 Task: Invite Team Member Softage.2@softage.net to Workspace Content Creation. Invite Team Member Softage.3@softage.net to Workspace Content Creation. Invite Team Member Softage.3@softage.net to Workspace Content Creation
Action: Mouse moved to (333, 480)
Screenshot: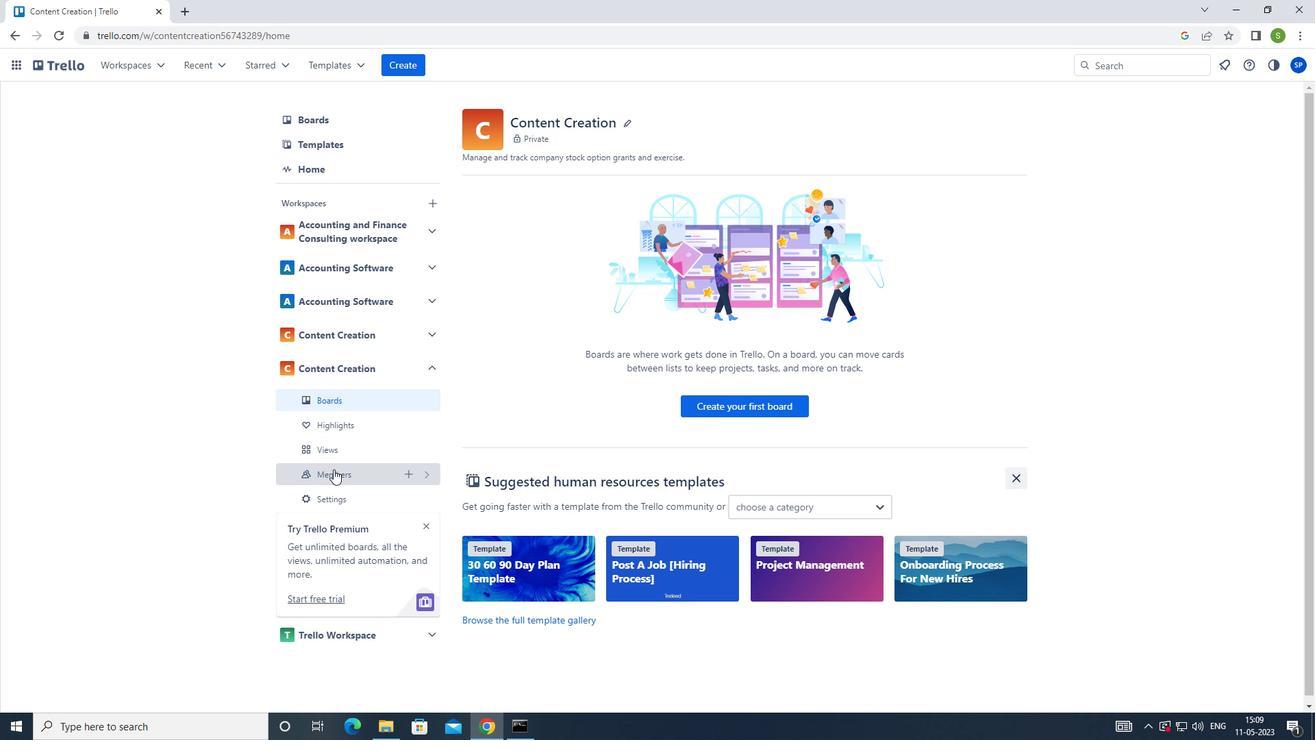 
Action: Mouse pressed left at (333, 480)
Screenshot: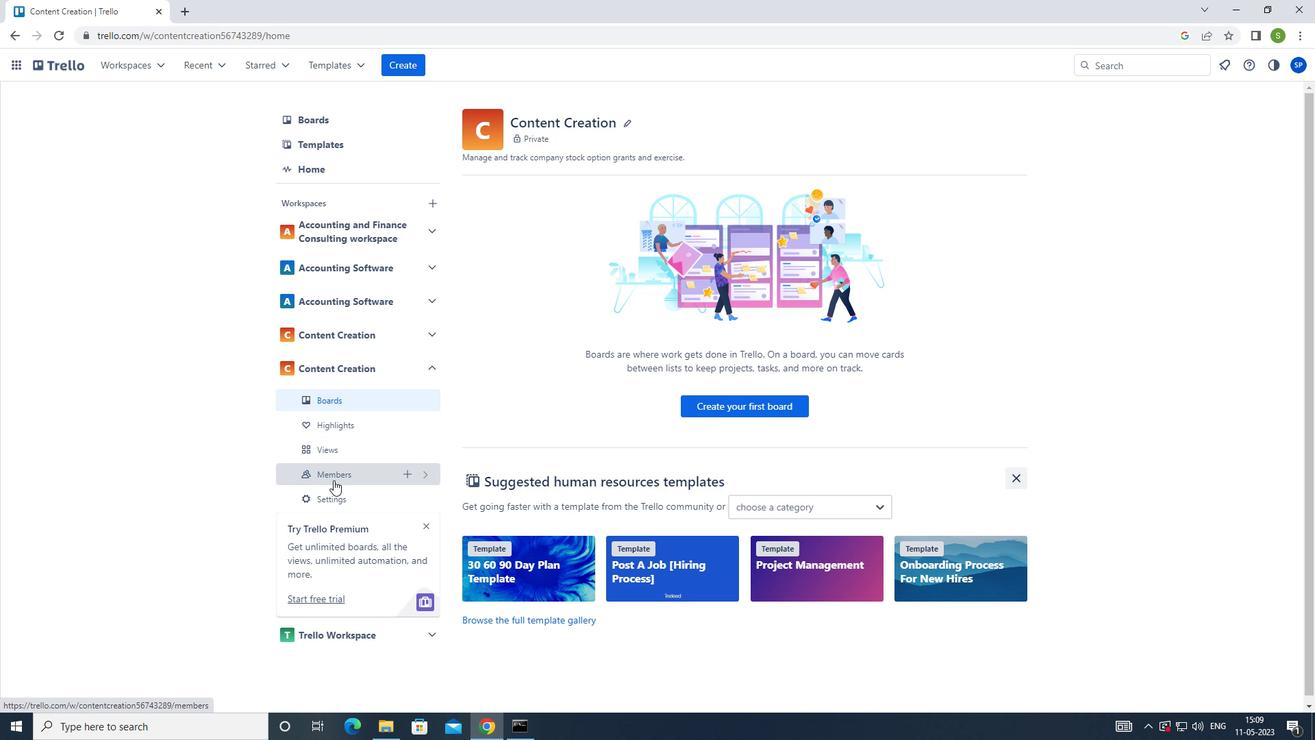 
Action: Mouse moved to (961, 112)
Screenshot: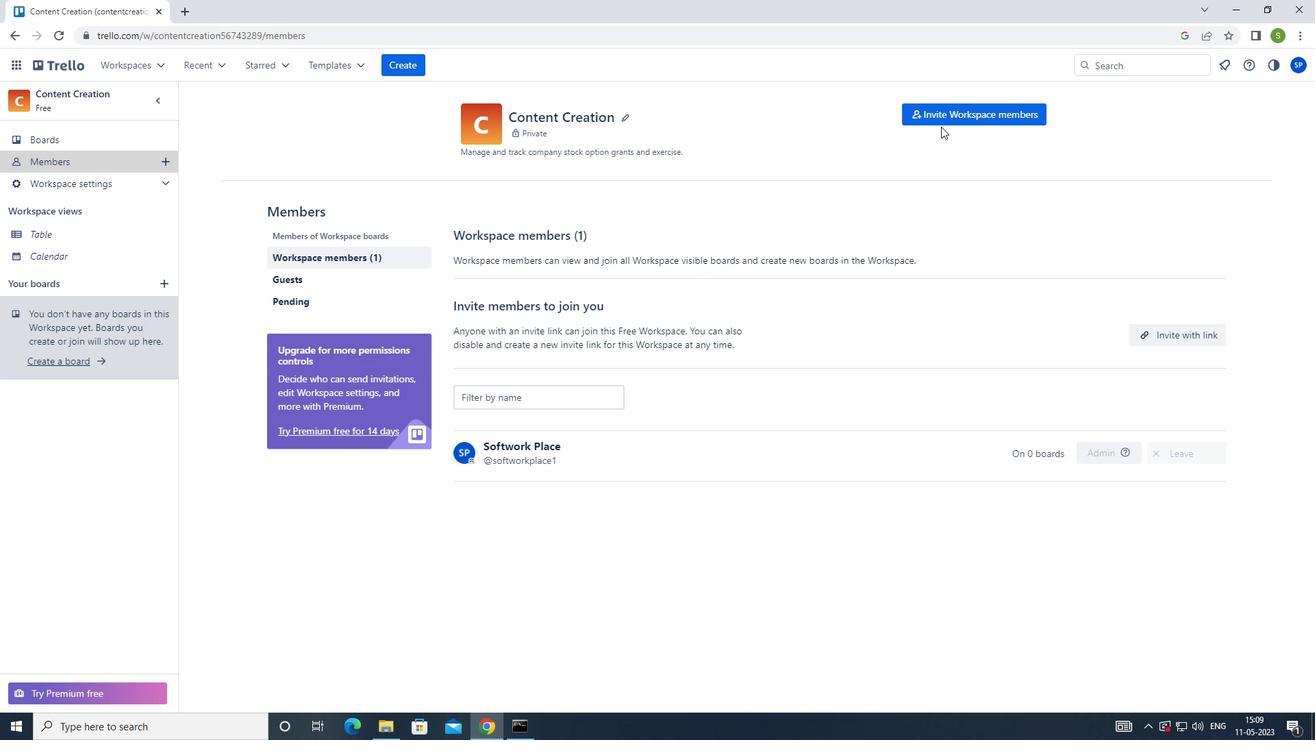 
Action: Mouse pressed left at (961, 112)
Screenshot: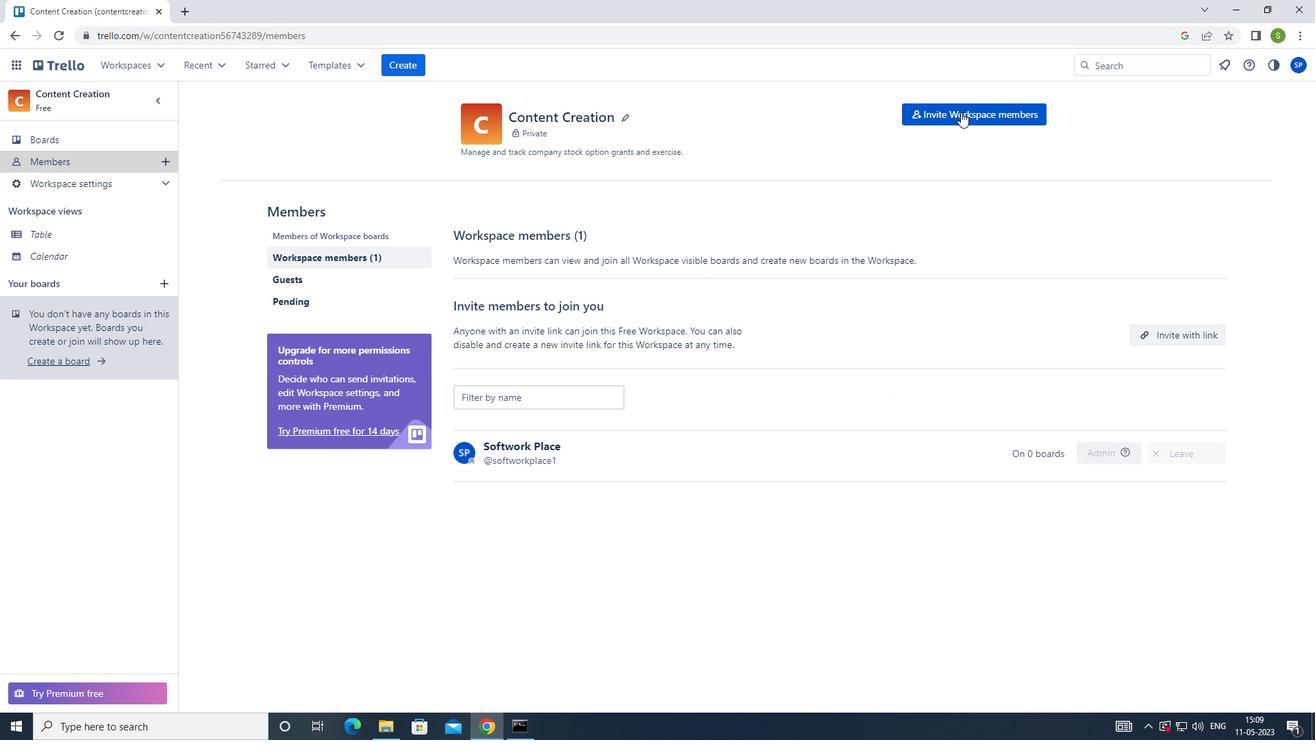 
Action: Mouse moved to (655, 372)
Screenshot: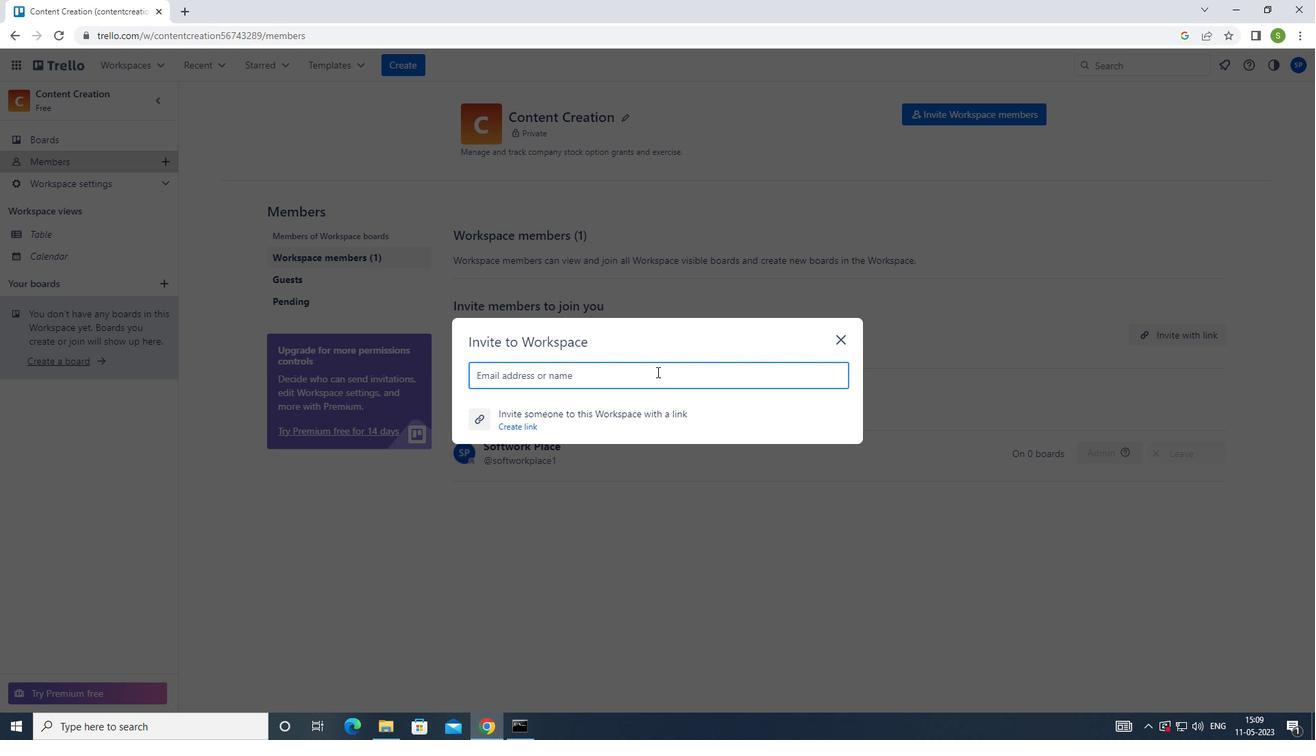 
Action: Mouse pressed left at (655, 372)
Screenshot: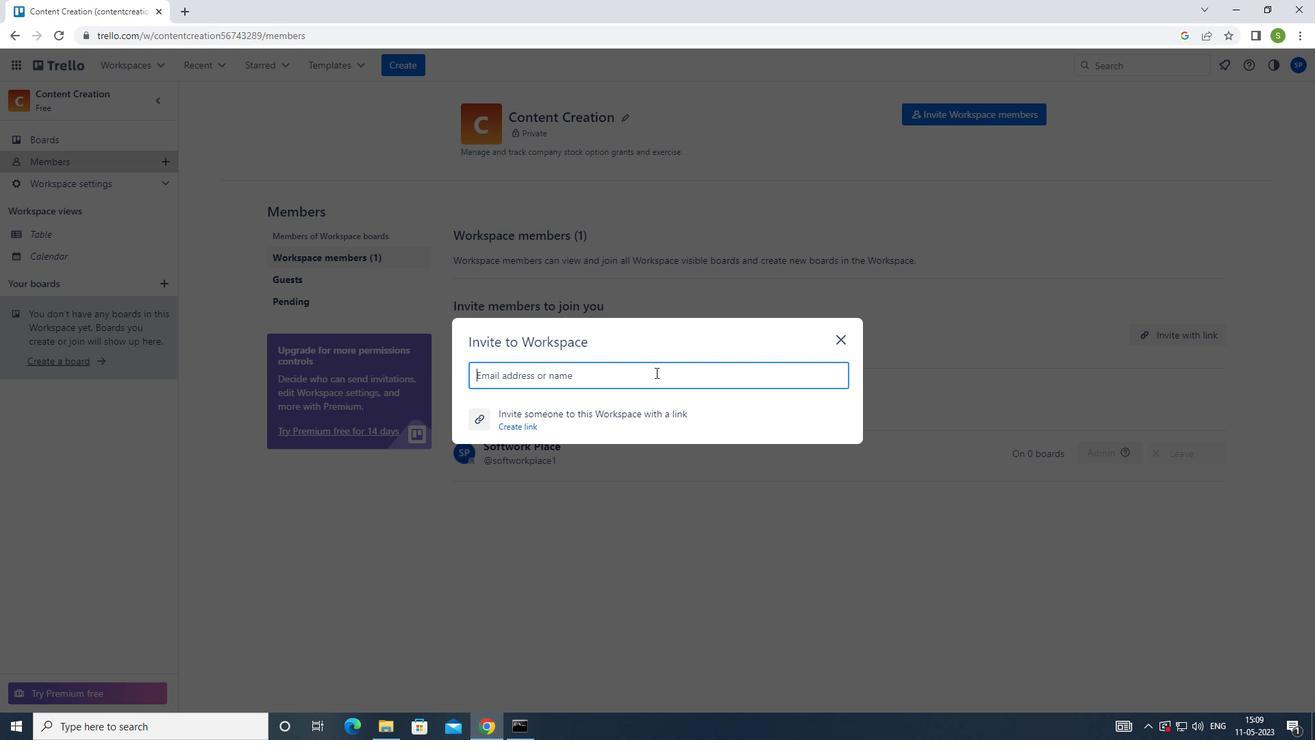 
Action: Mouse moved to (586, 565)
Screenshot: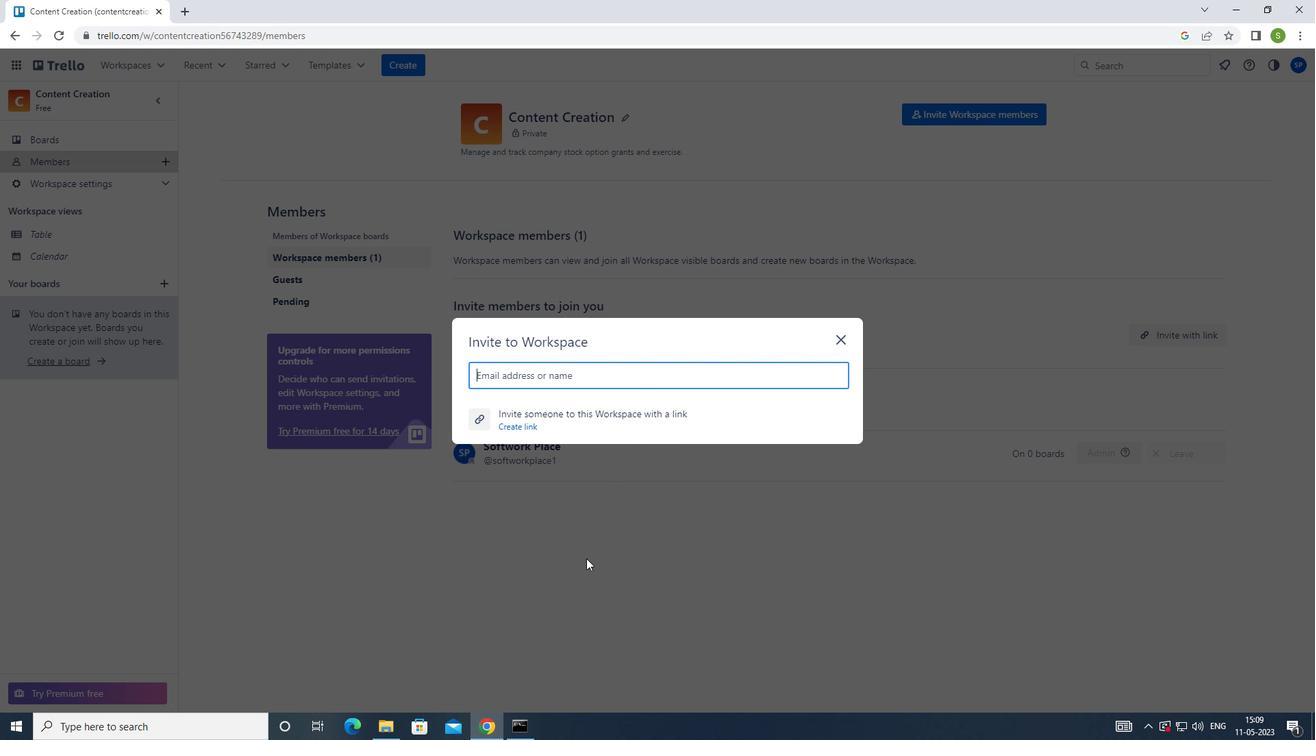 
Action: Key pressed <Key.shift>SOFTAGE.2<Key.shift>@SOFTAGE.NET
Screenshot: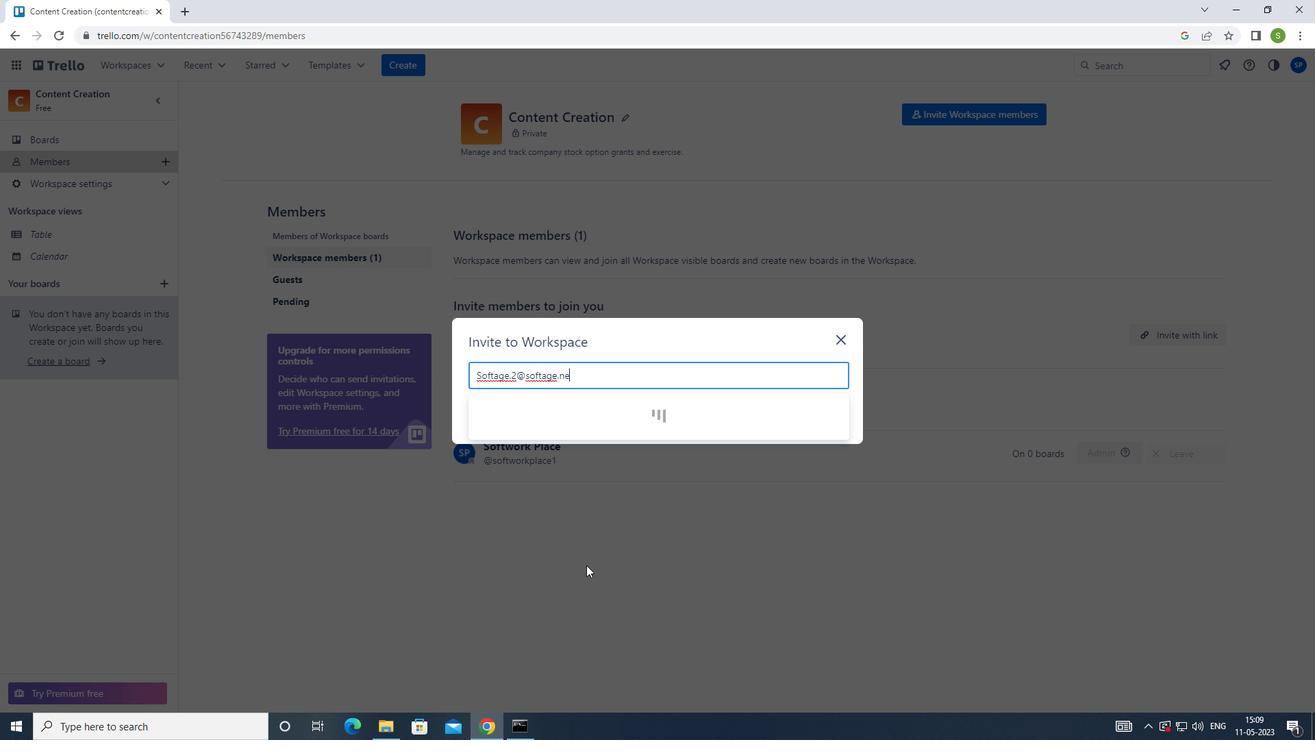 
Action: Mouse moved to (569, 397)
Screenshot: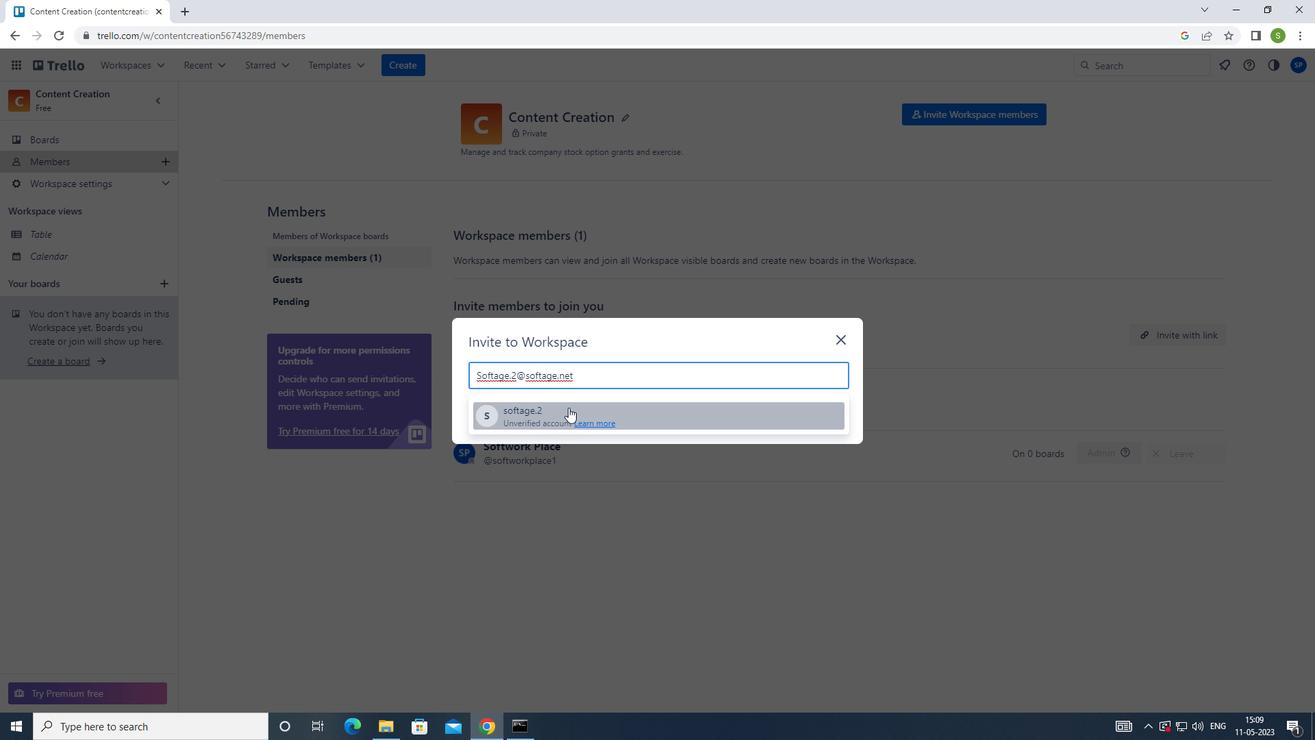 
Action: Mouse pressed left at (569, 397)
Screenshot: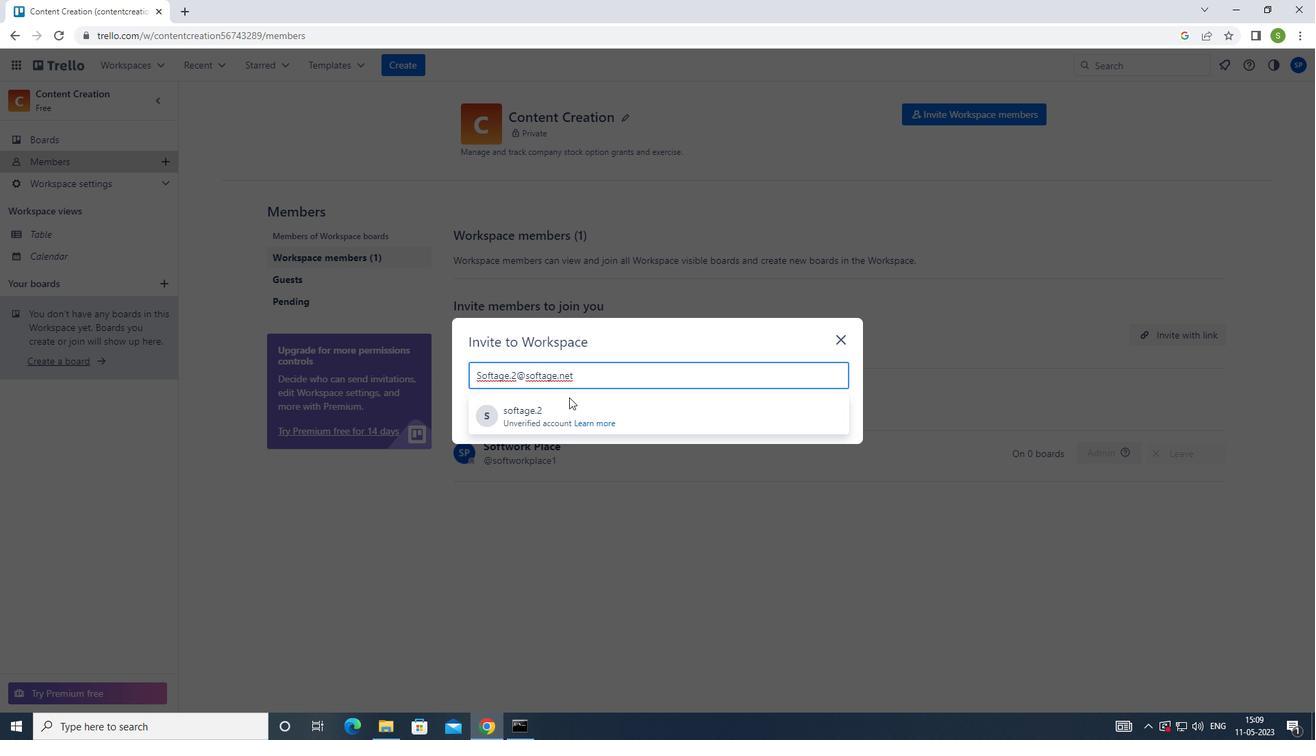 
Action: Mouse moved to (586, 378)
Screenshot: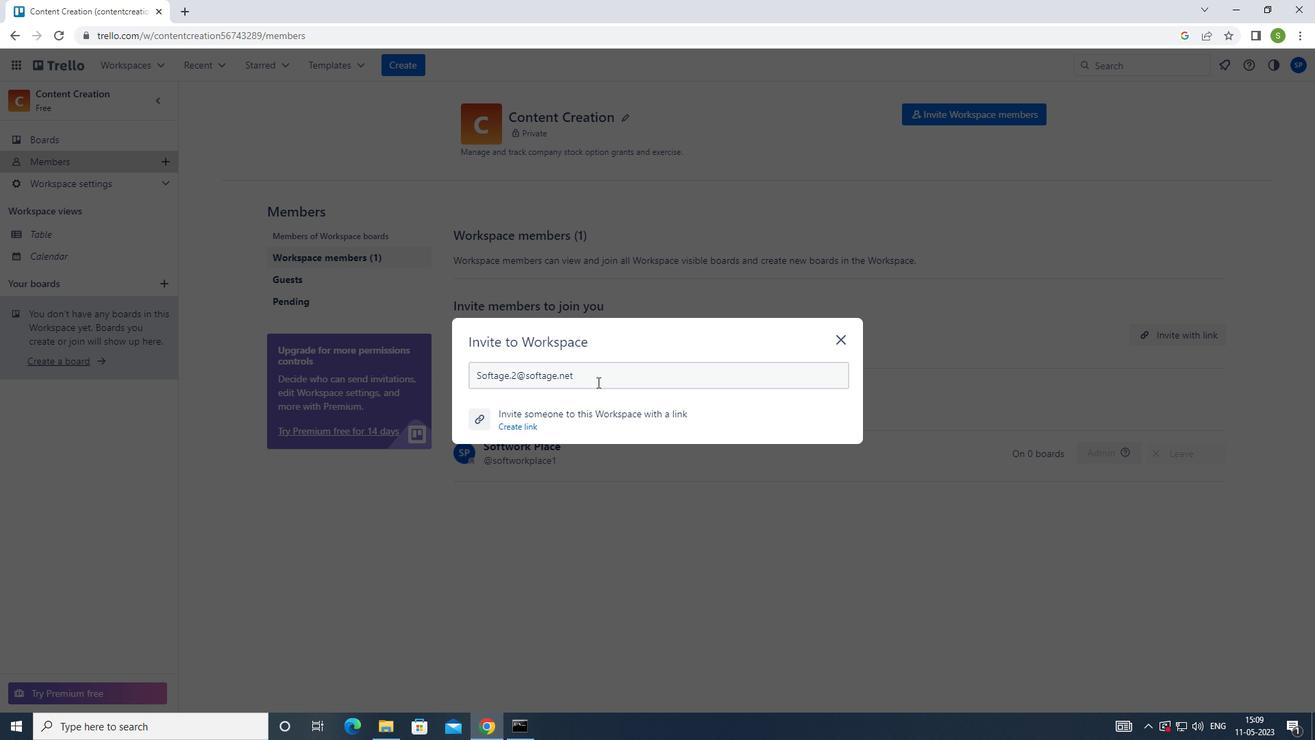 
Action: Key pressed <Key.enter>
Screenshot: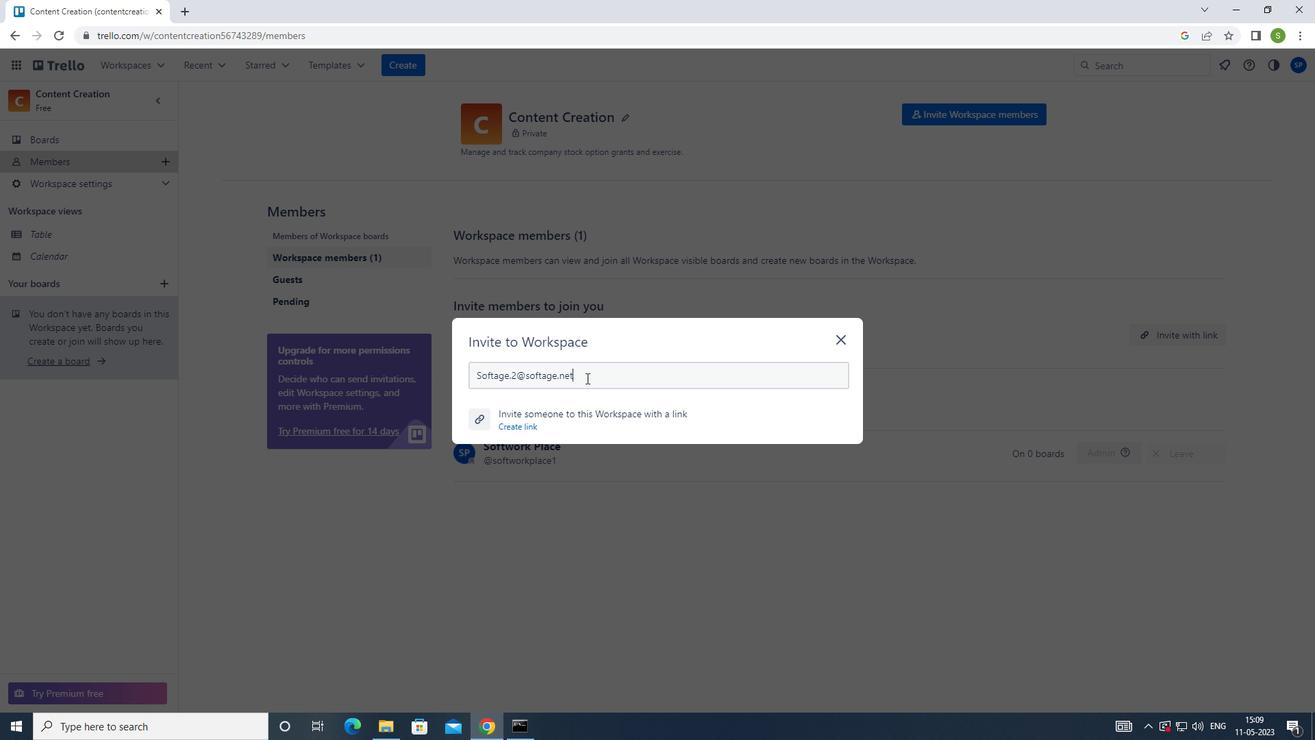 
Action: Mouse moved to (613, 361)
Screenshot: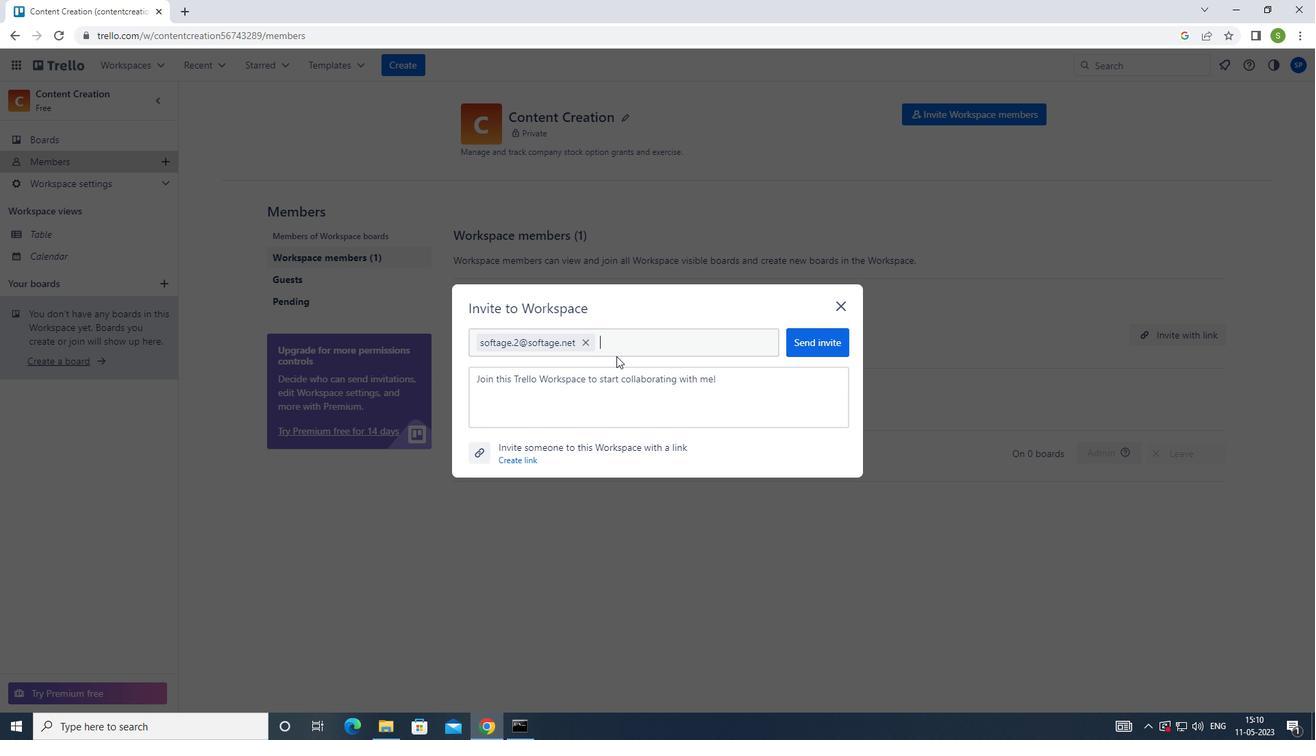 
Action: Key pressed <Key.shift>SOFTAGE.3<Key.shift>@SOFTAGE.NET
Screenshot: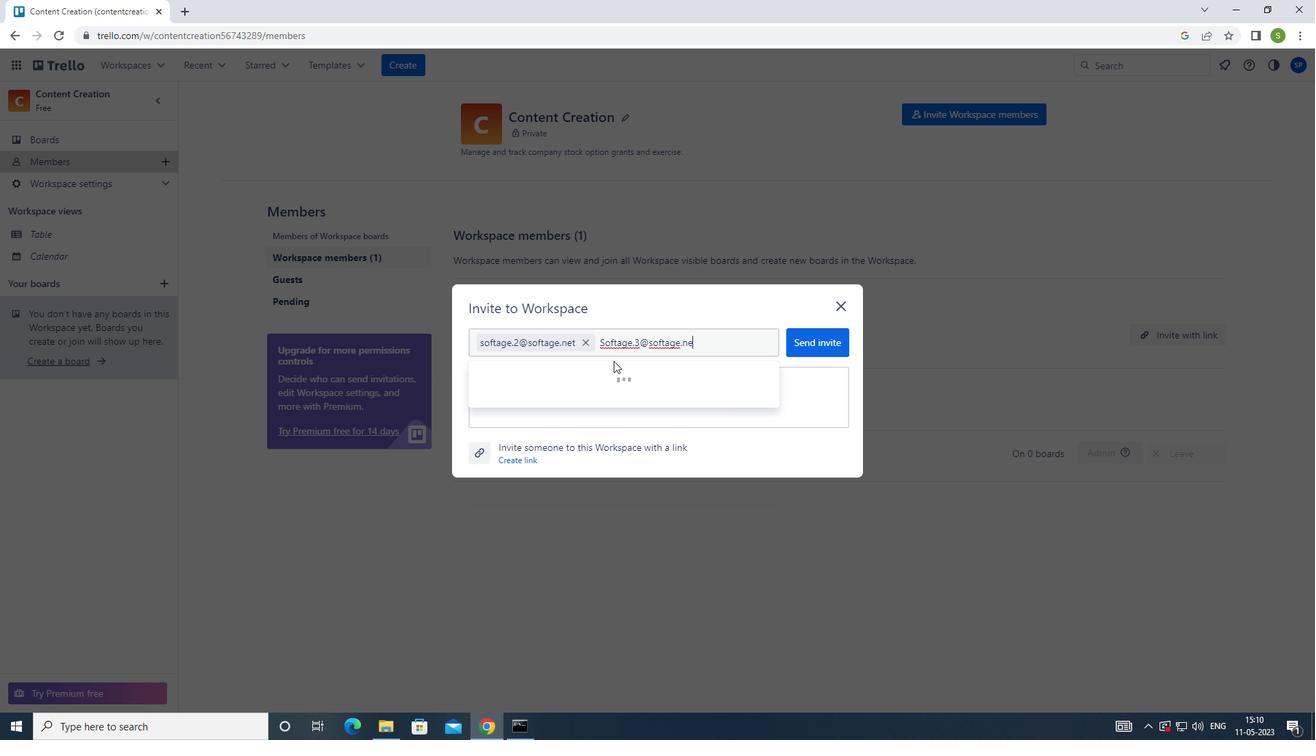 
Action: Mouse moved to (533, 379)
Screenshot: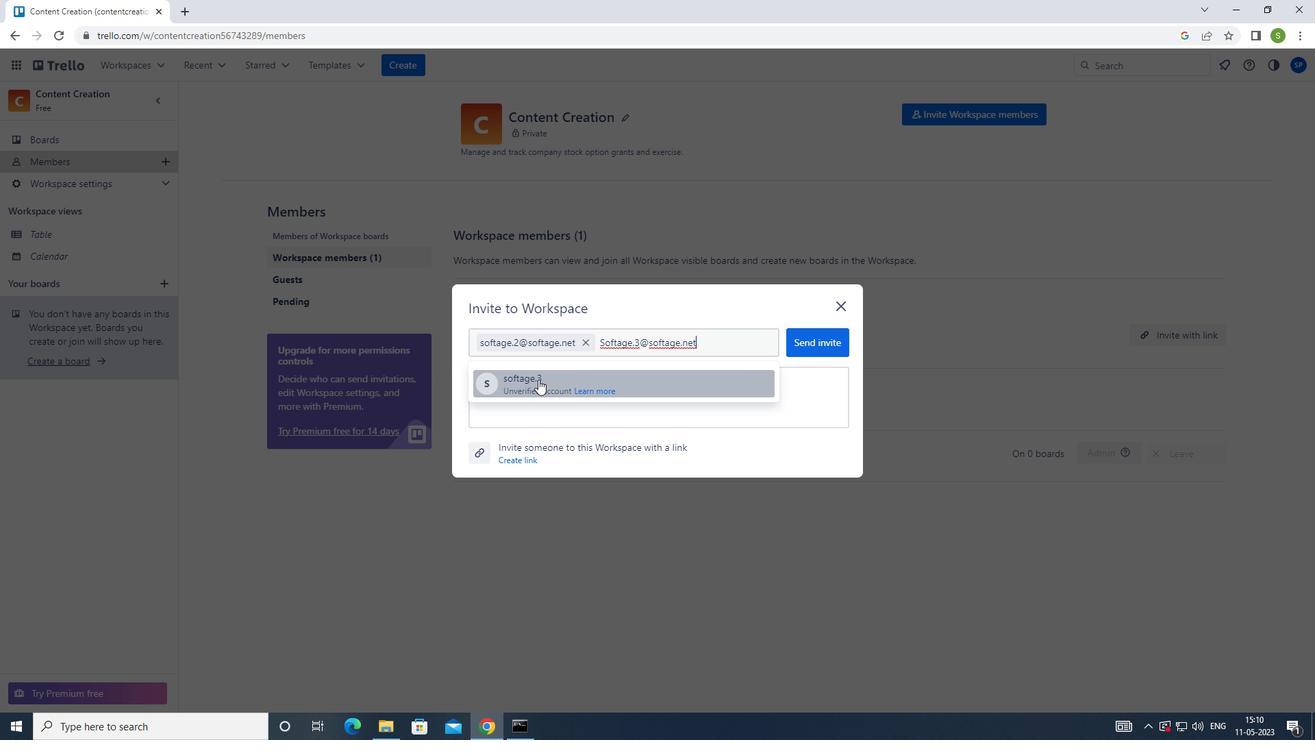
Action: Mouse pressed left at (533, 379)
Screenshot: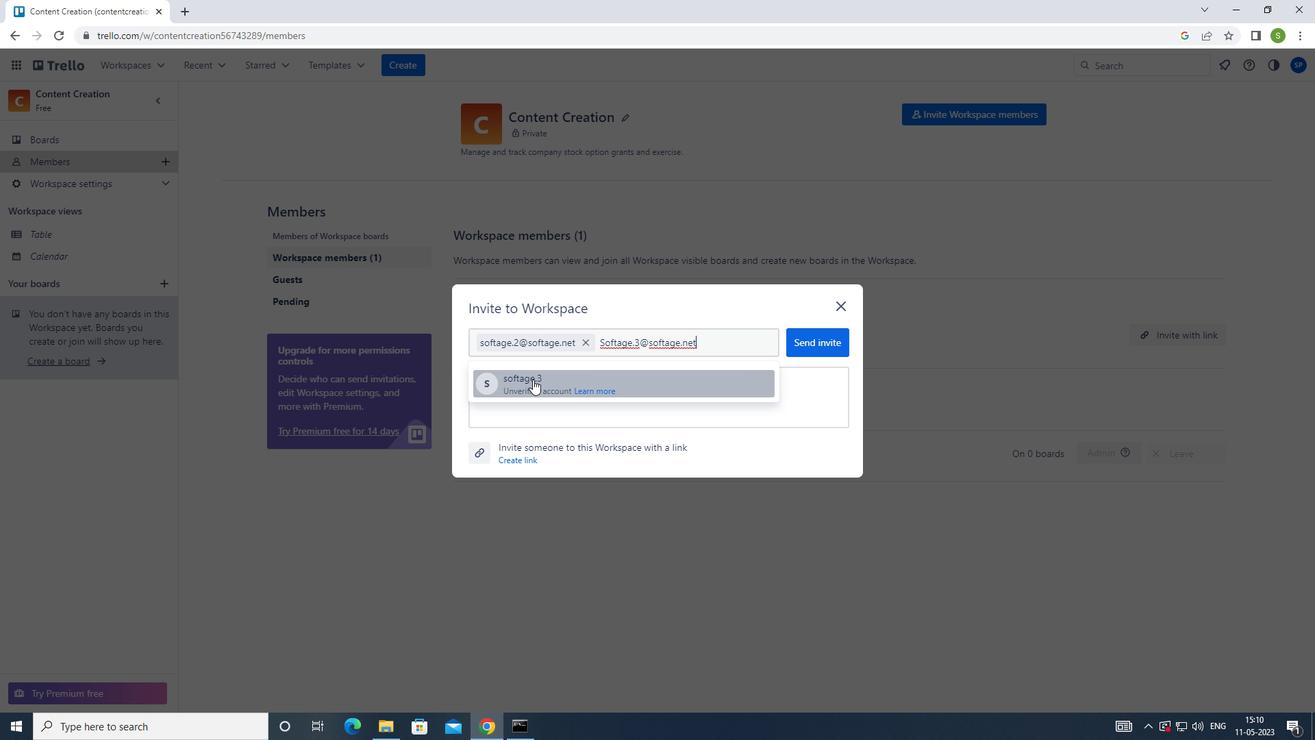 
Action: Mouse moved to (674, 341)
Screenshot: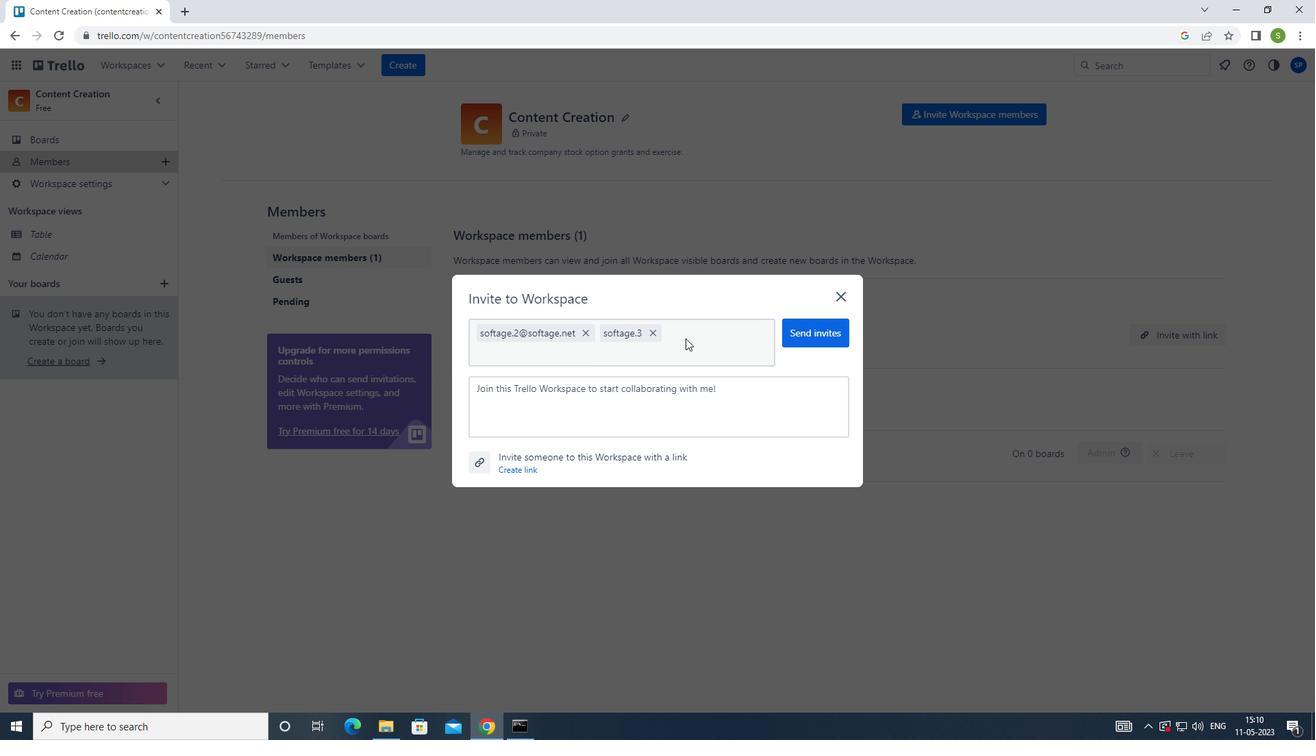 
Action: Key pressed <Key.shift>S
Screenshot: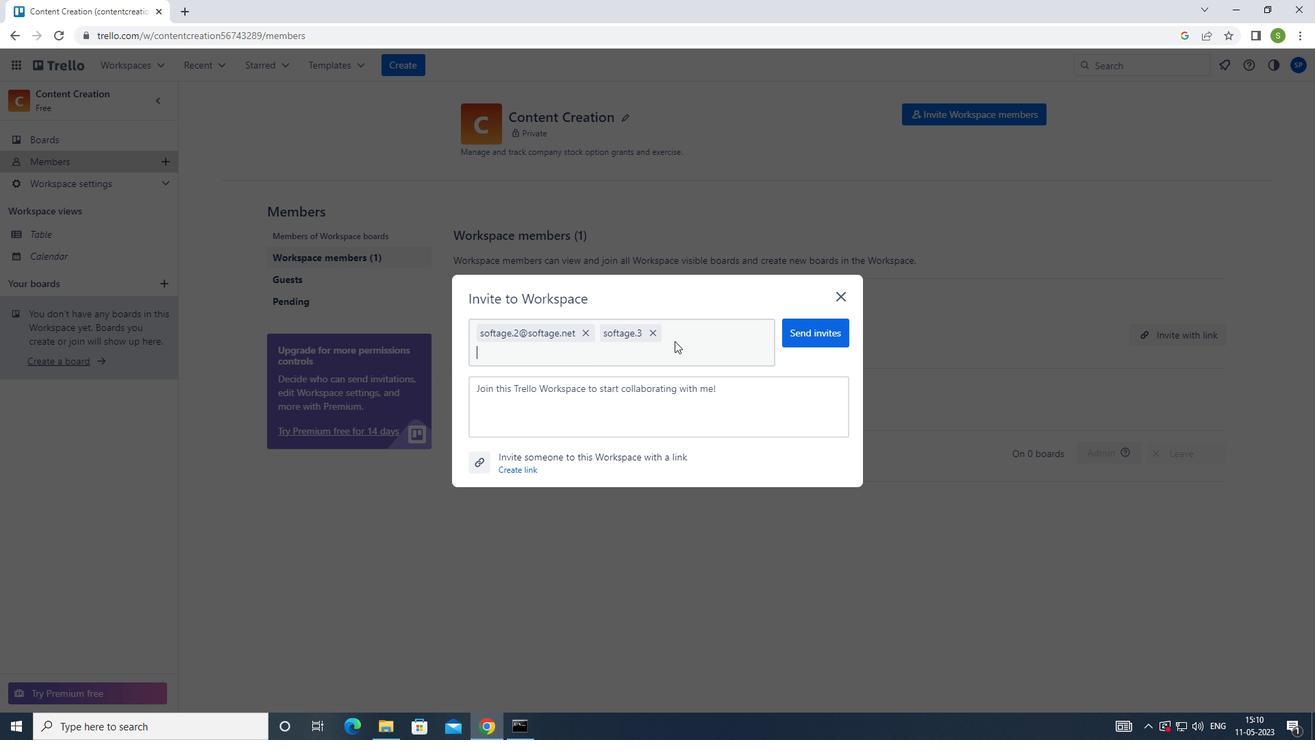 
Action: Mouse moved to (674, 341)
Screenshot: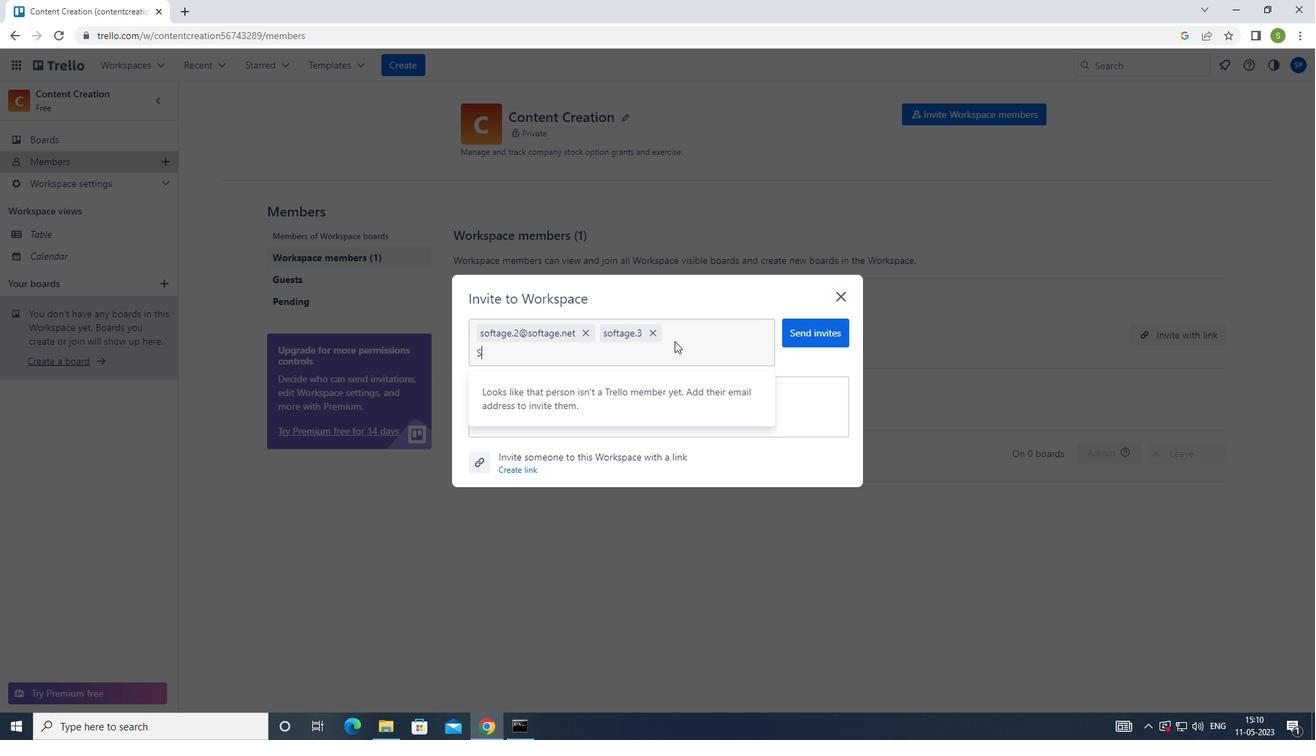 
Action: Key pressed OFTAGE.3<Key.shift>@SOFTAGE.NET
Screenshot: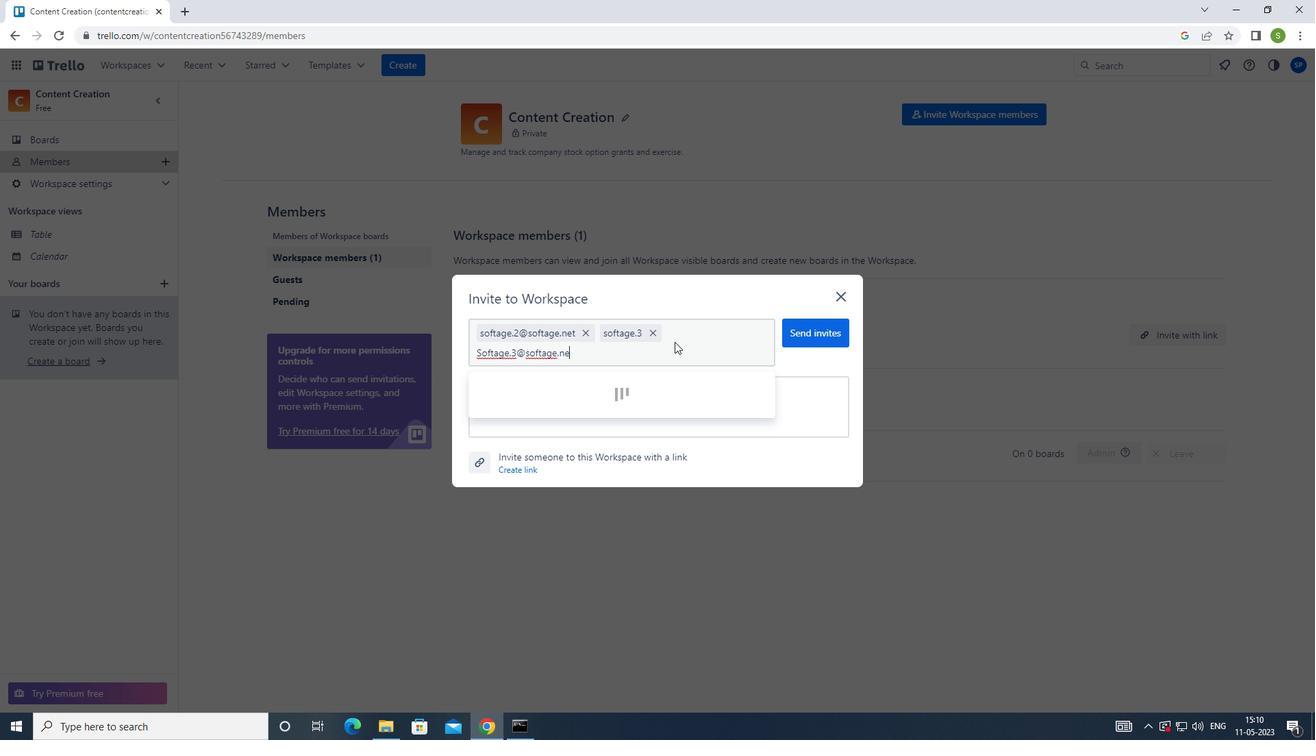 
Action: Mouse moved to (632, 351)
Screenshot: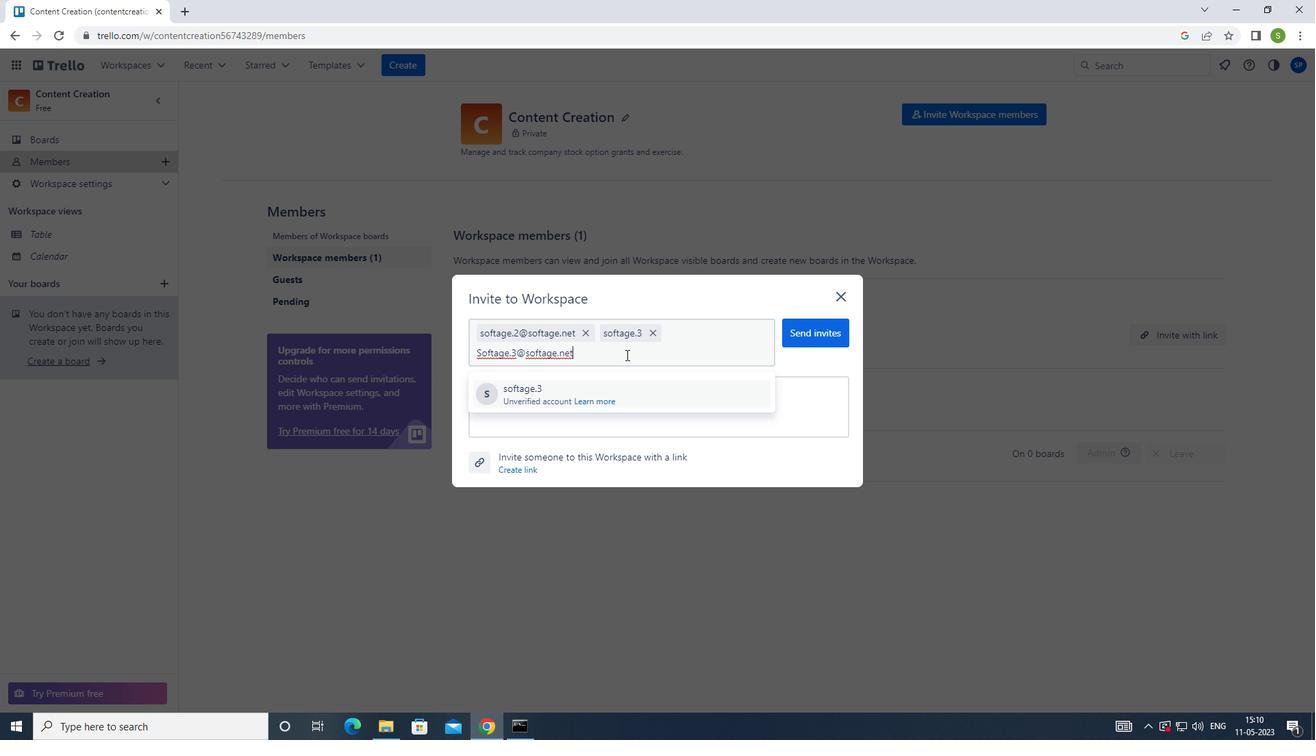 
Action: Key pressed <Key.enter><Key.f8>
Screenshot: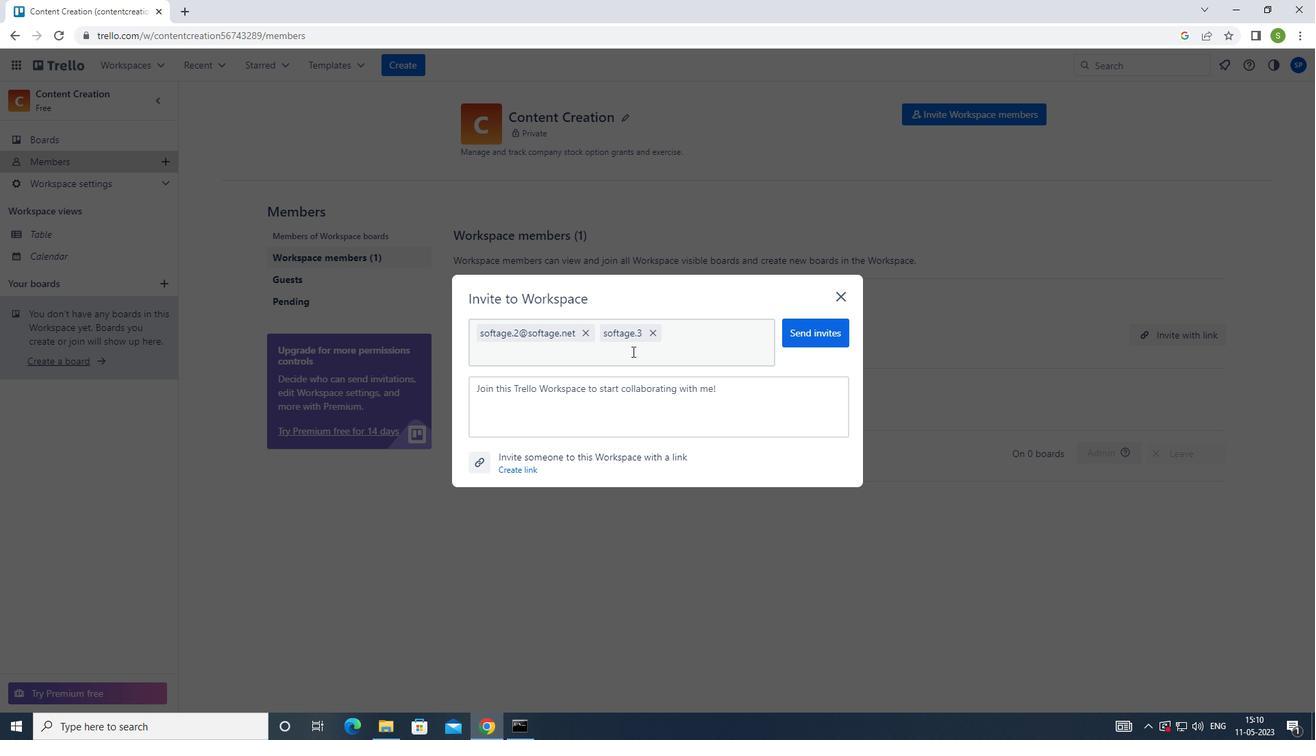 
